 Task: Set the "Codec Profile" for qsv to high.
Action: Mouse moved to (109, 20)
Screenshot: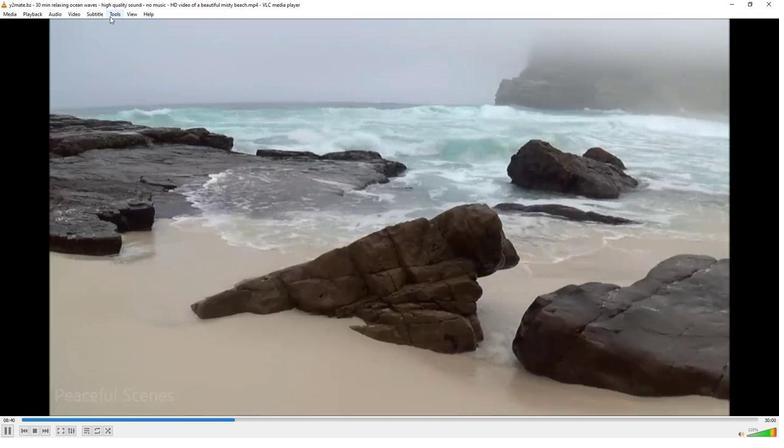 
Action: Mouse pressed left at (109, 20)
Screenshot: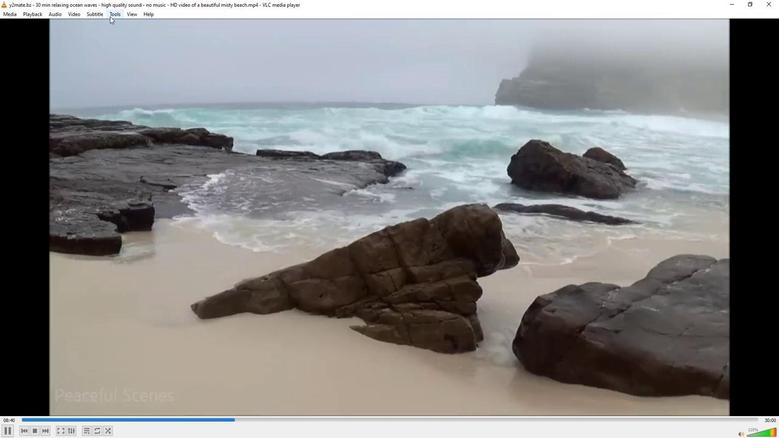 
Action: Mouse moved to (127, 112)
Screenshot: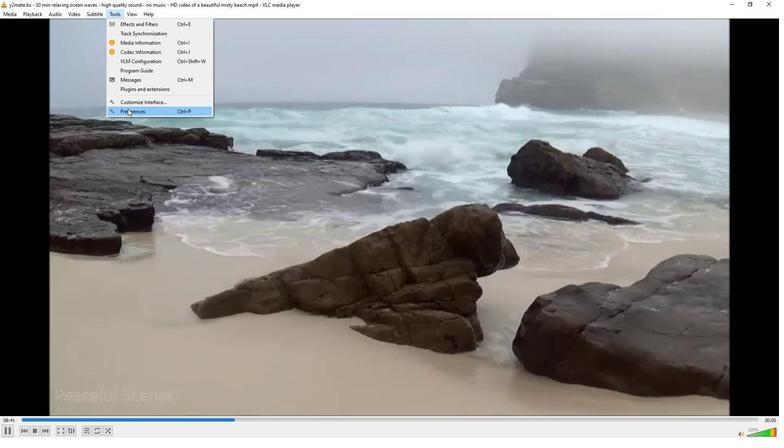 
Action: Mouse pressed left at (127, 112)
Screenshot: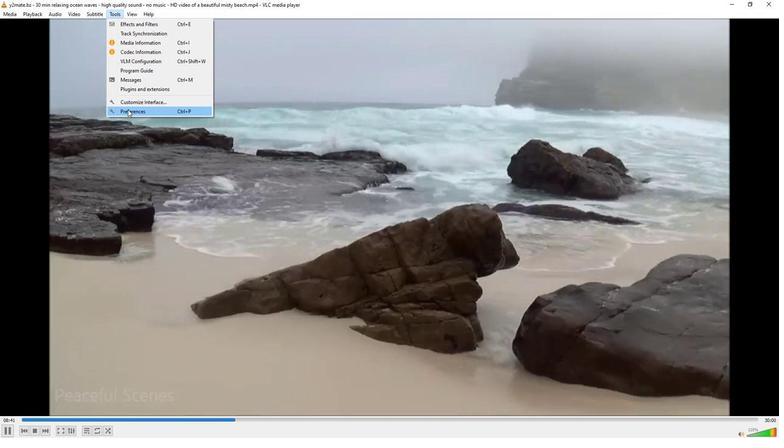 
Action: Mouse moved to (92, 337)
Screenshot: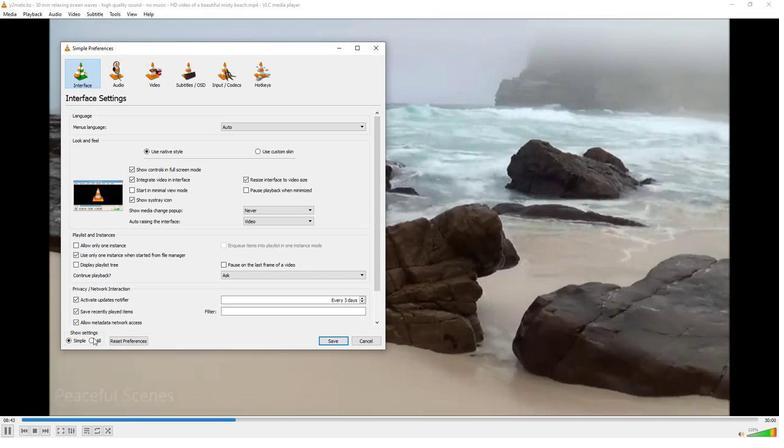 
Action: Mouse pressed left at (92, 337)
Screenshot: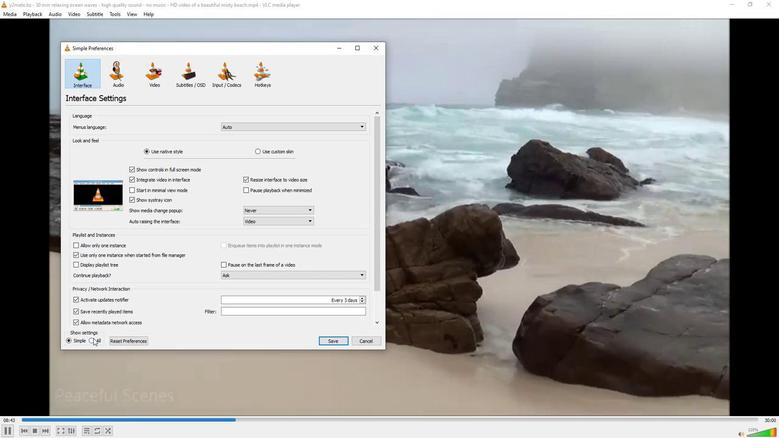 
Action: Mouse moved to (79, 227)
Screenshot: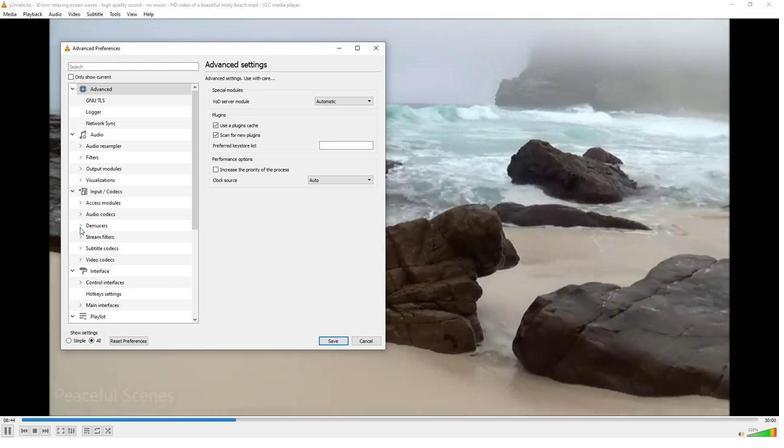 
Action: Mouse pressed left at (79, 227)
Screenshot: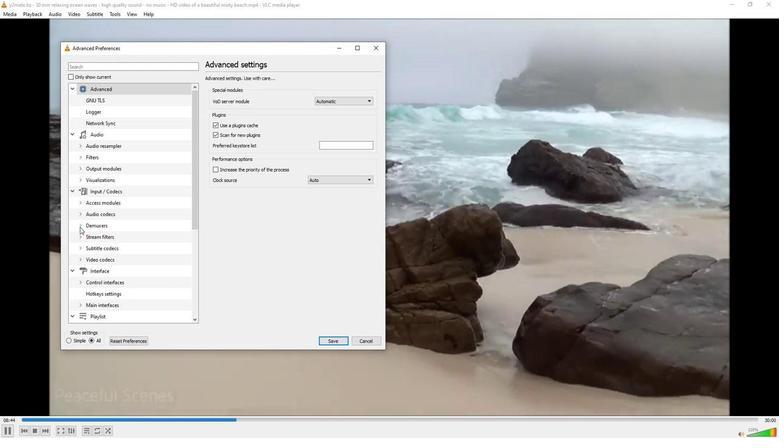 
Action: Mouse moved to (87, 233)
Screenshot: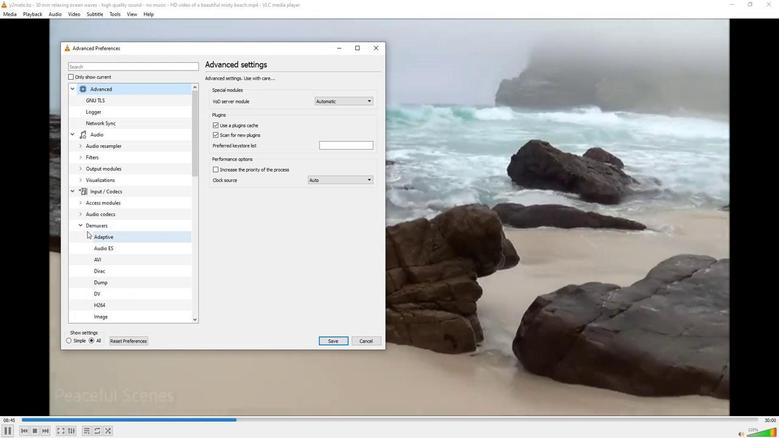 
Action: Mouse scrolled (87, 232) with delta (0, 0)
Screenshot: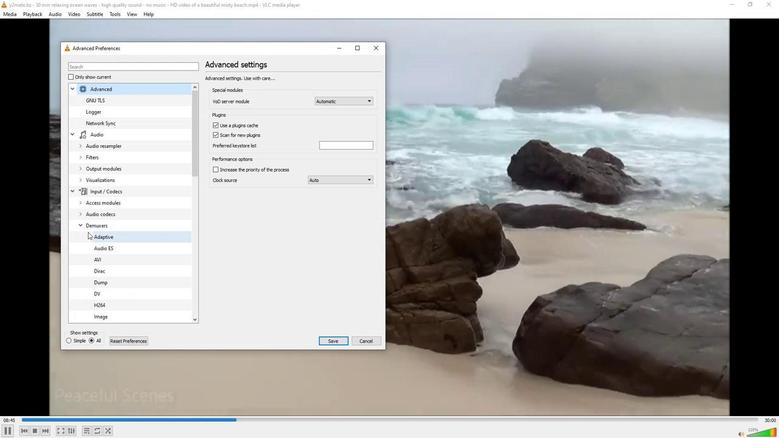 
Action: Mouse scrolled (87, 232) with delta (0, 0)
Screenshot: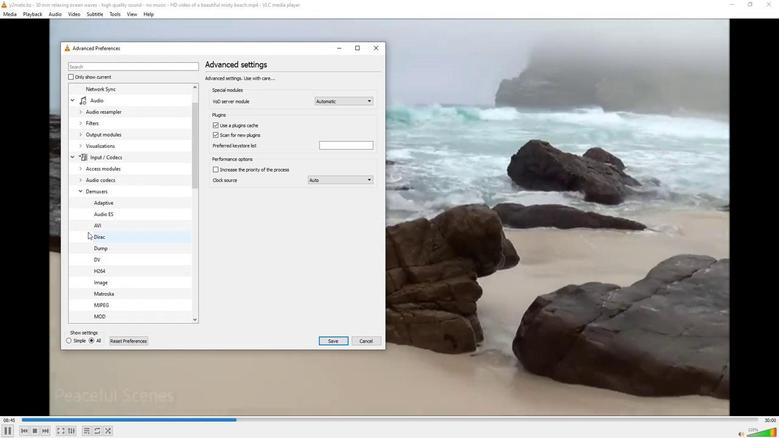 
Action: Mouse scrolled (87, 232) with delta (0, 0)
Screenshot: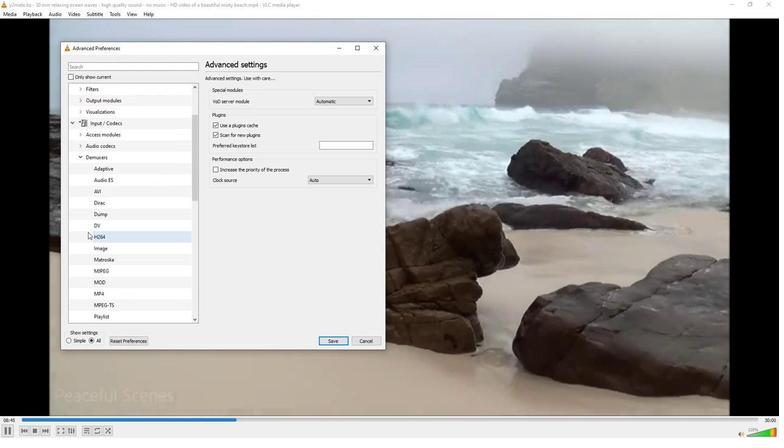 
Action: Mouse scrolled (87, 232) with delta (0, 0)
Screenshot: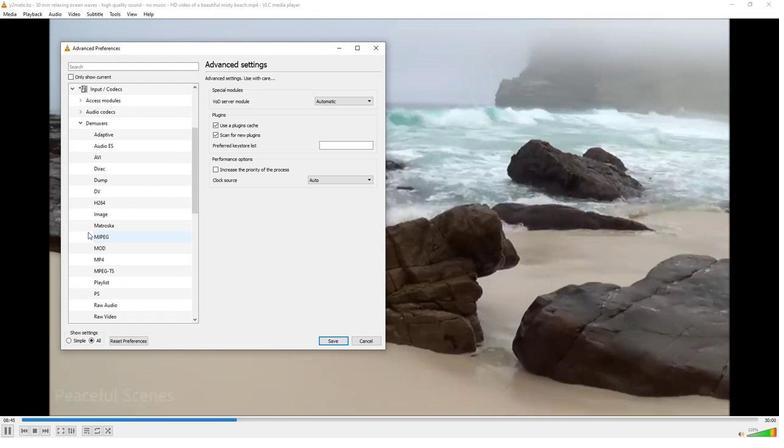 
Action: Mouse scrolled (87, 232) with delta (0, 0)
Screenshot: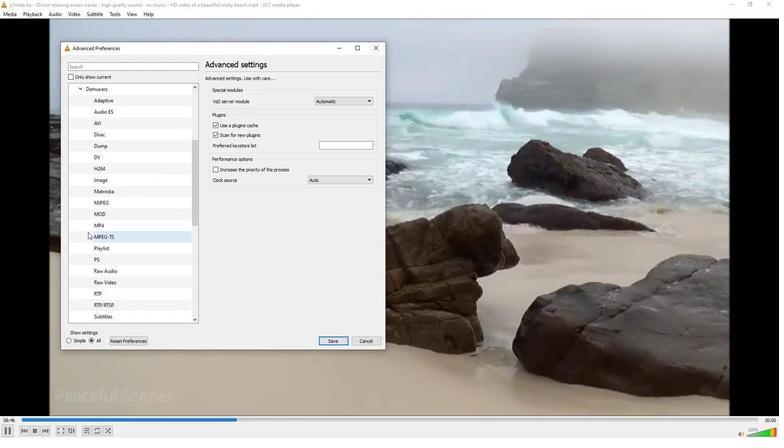 
Action: Mouse moved to (93, 237)
Screenshot: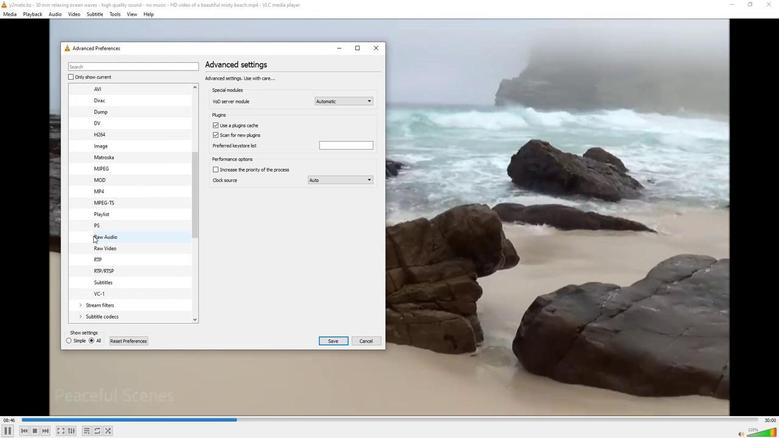 
Action: Mouse scrolled (93, 236) with delta (0, 0)
Screenshot: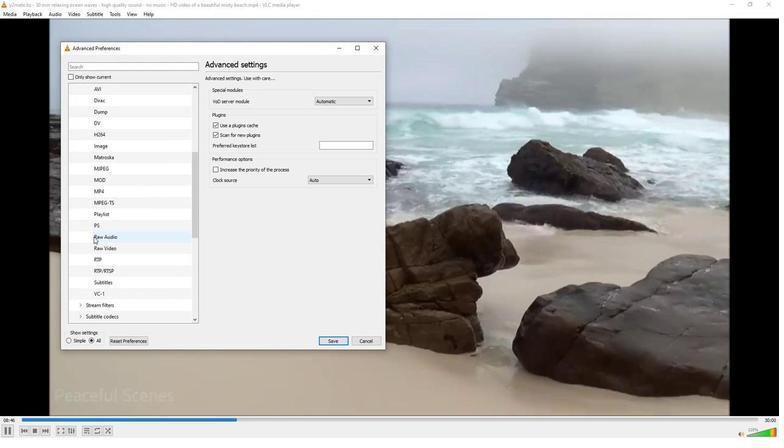 
Action: Mouse moved to (80, 294)
Screenshot: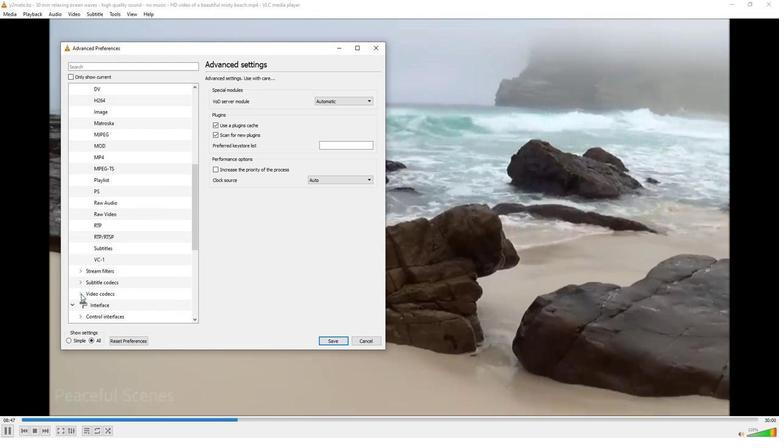 
Action: Mouse pressed left at (80, 294)
Screenshot: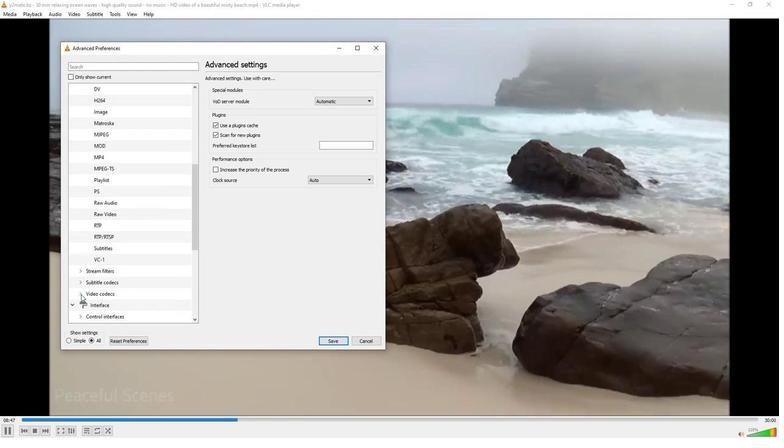 
Action: Mouse moved to (102, 311)
Screenshot: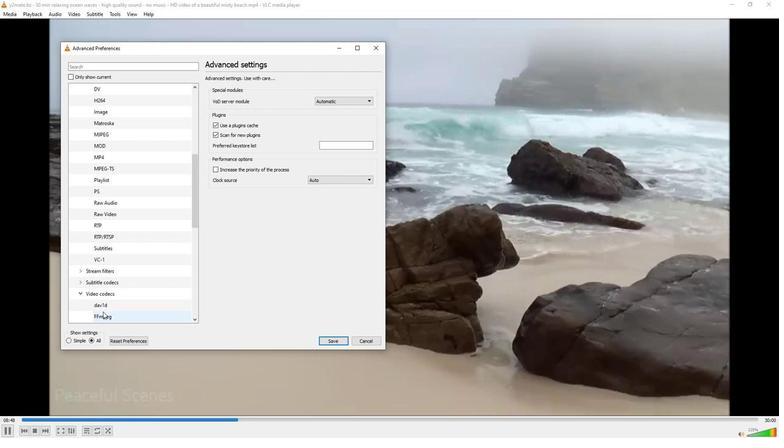 
Action: Mouse scrolled (102, 310) with delta (0, 0)
Screenshot: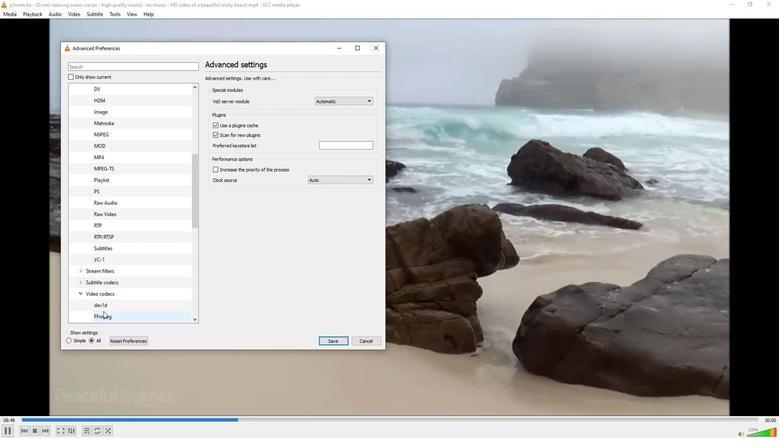 
Action: Mouse moved to (103, 304)
Screenshot: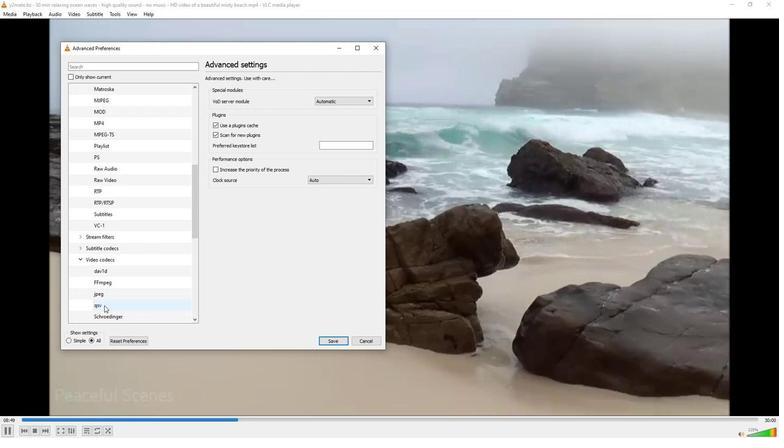 
Action: Mouse pressed left at (103, 304)
Screenshot: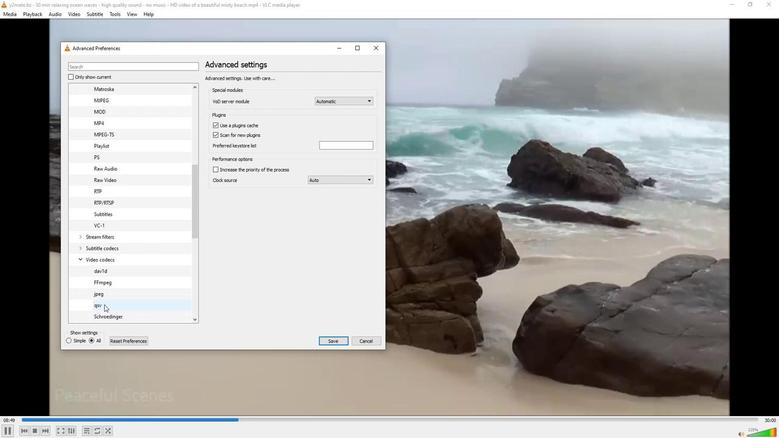 
Action: Mouse moved to (357, 103)
Screenshot: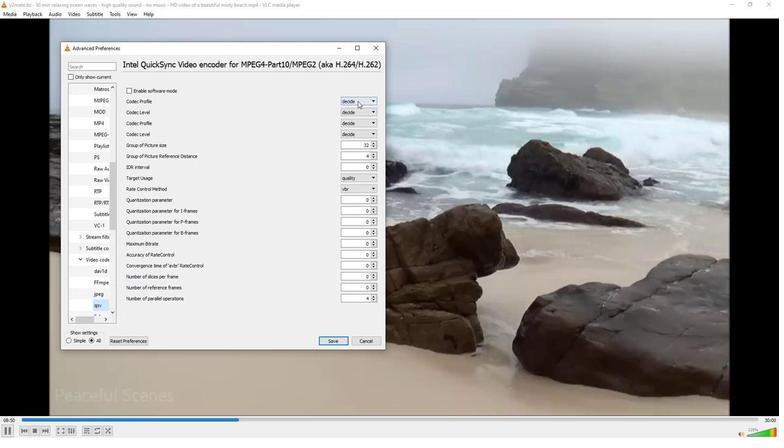 
Action: Mouse pressed left at (357, 103)
Screenshot: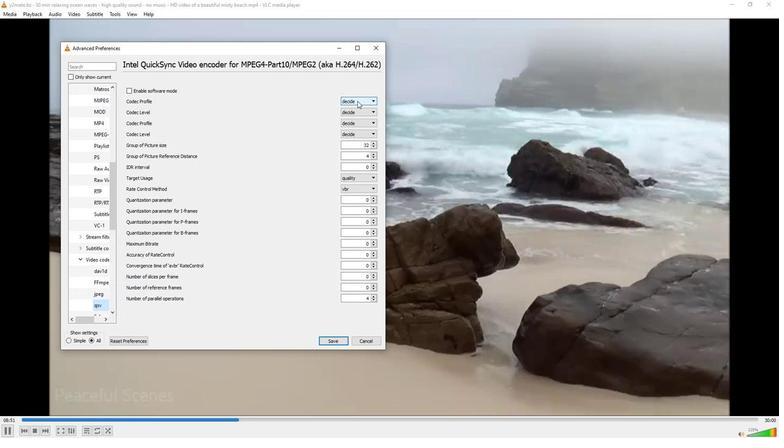 
Action: Mouse moved to (348, 130)
Screenshot: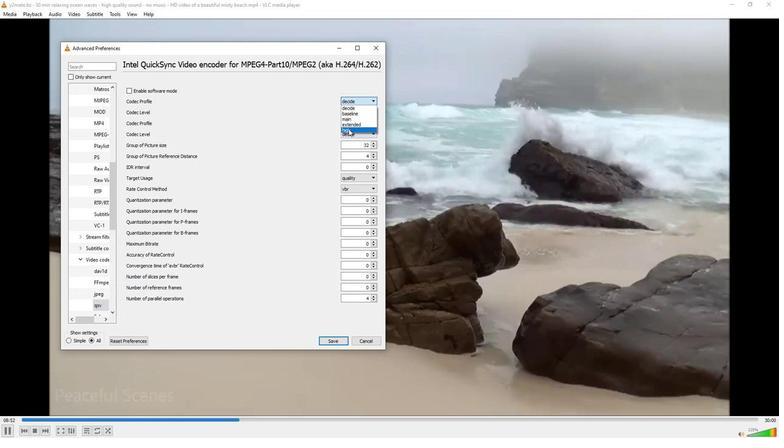 
Action: Mouse pressed left at (348, 130)
Screenshot: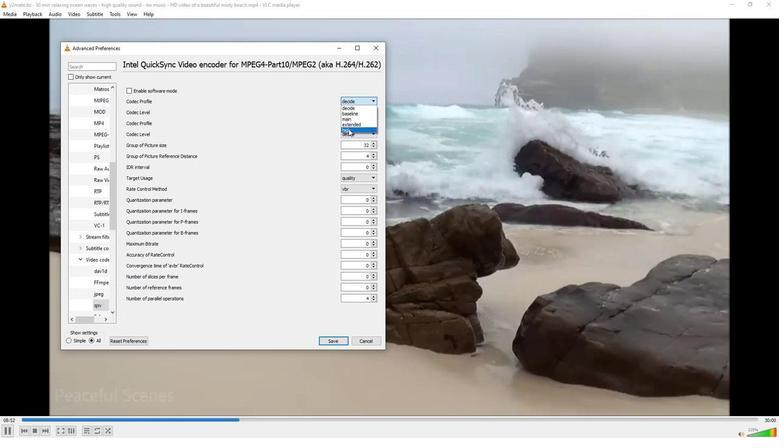 
Action: Mouse moved to (302, 147)
Screenshot: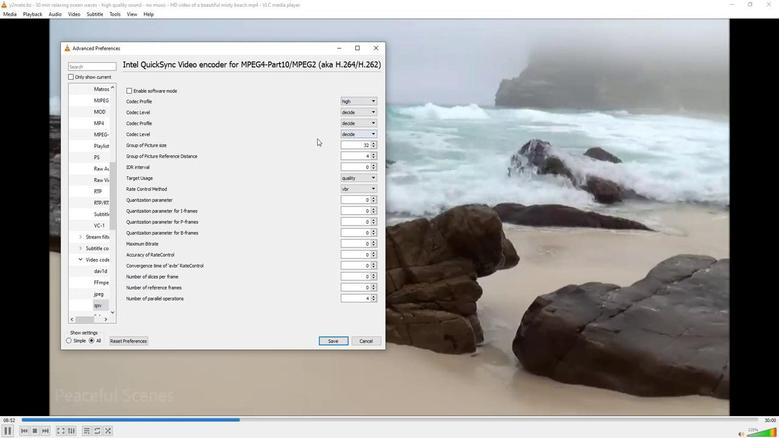 
